 Task: Log work in the project WonderTech for the issue 'Integrate a new feedback survey feature into an existing website to gather user feedback and suggestions' spent time as '4w 6d 19h 23m' and remaining time as '1w 2d 3h 36m' and add a flag. Now add the issue to the epic 'API Integration'.
Action: Mouse moved to (539, 182)
Screenshot: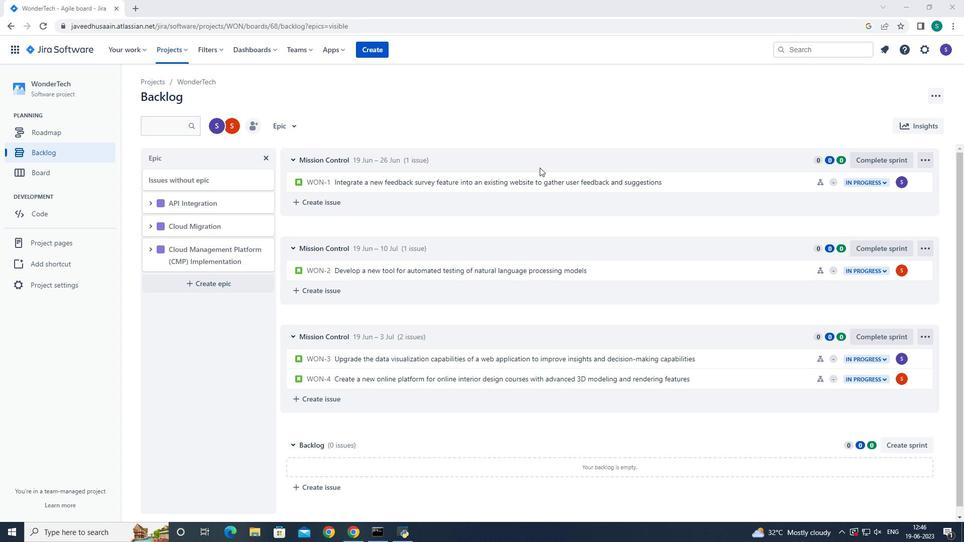 
Action: Mouse pressed left at (539, 182)
Screenshot: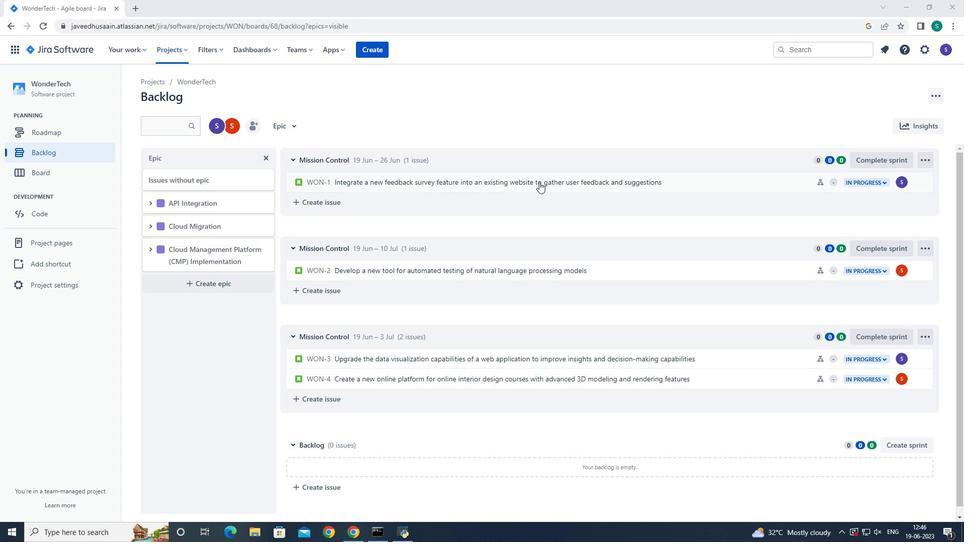 
Action: Mouse moved to (919, 156)
Screenshot: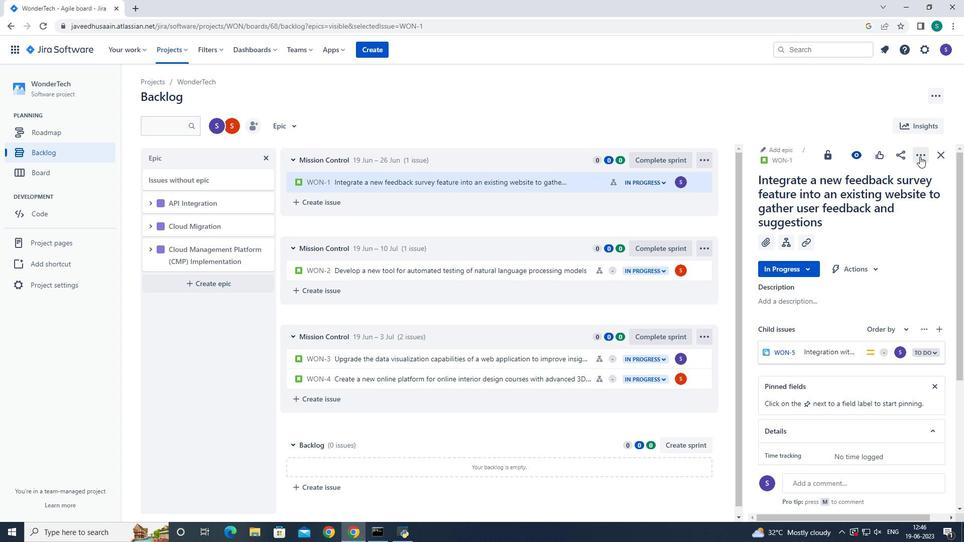 
Action: Mouse pressed left at (919, 156)
Screenshot: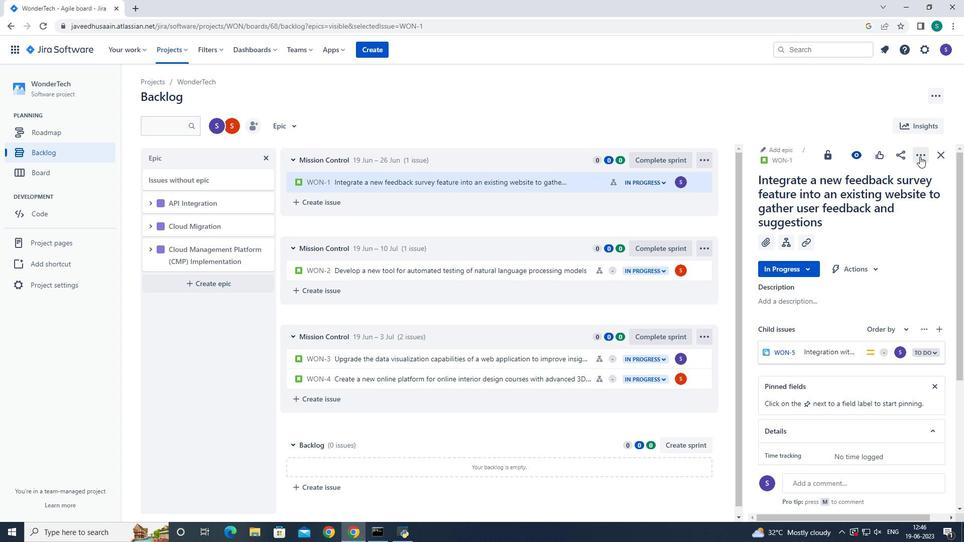 
Action: Mouse moved to (884, 179)
Screenshot: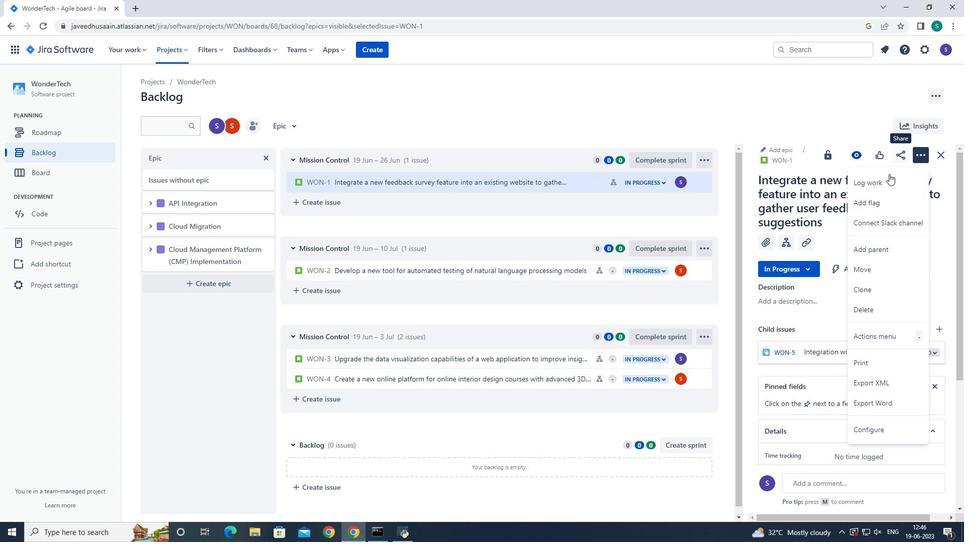 
Action: Mouse pressed left at (884, 179)
Screenshot: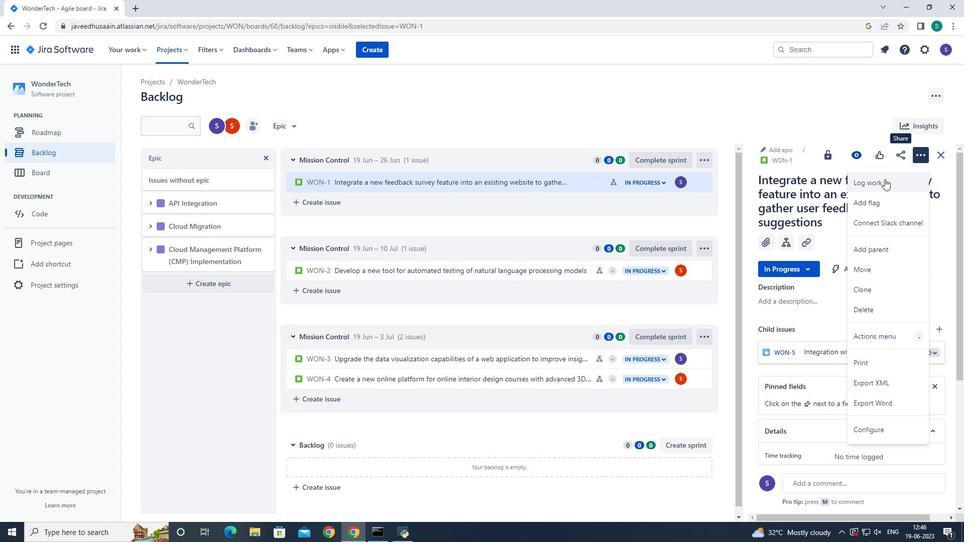 
Action: Mouse moved to (410, 147)
Screenshot: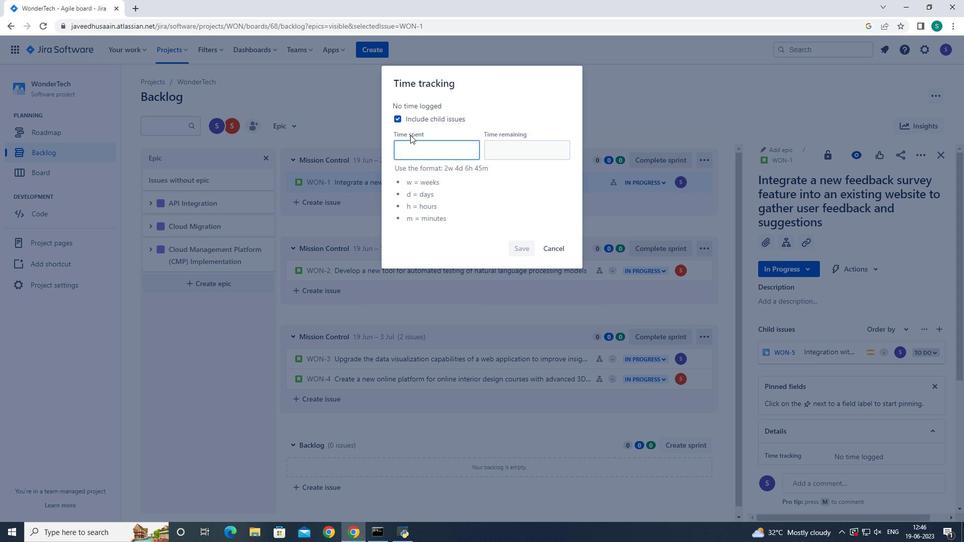 
Action: Mouse pressed left at (410, 147)
Screenshot: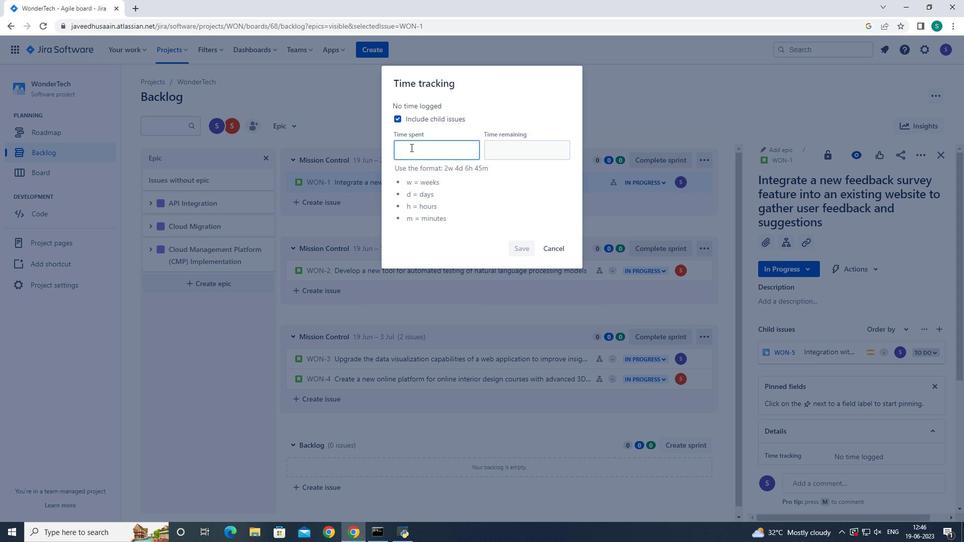 
Action: Key pressed 4w<Key.space>6d<Key.space>19h<Key.space>23m<Key.tab>1w<Key.space>2d<Key.space>3h<Key.space>36m
Screenshot: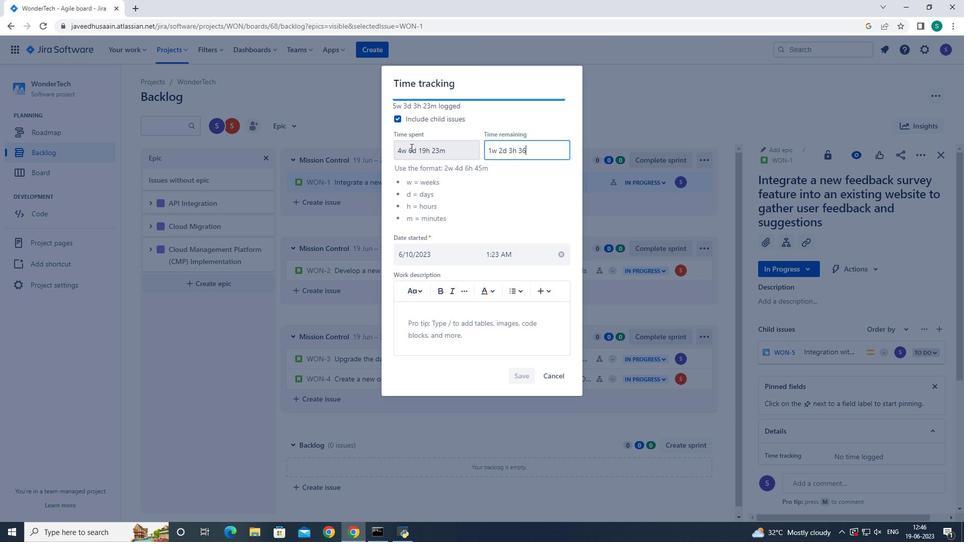 
Action: Mouse moved to (515, 374)
Screenshot: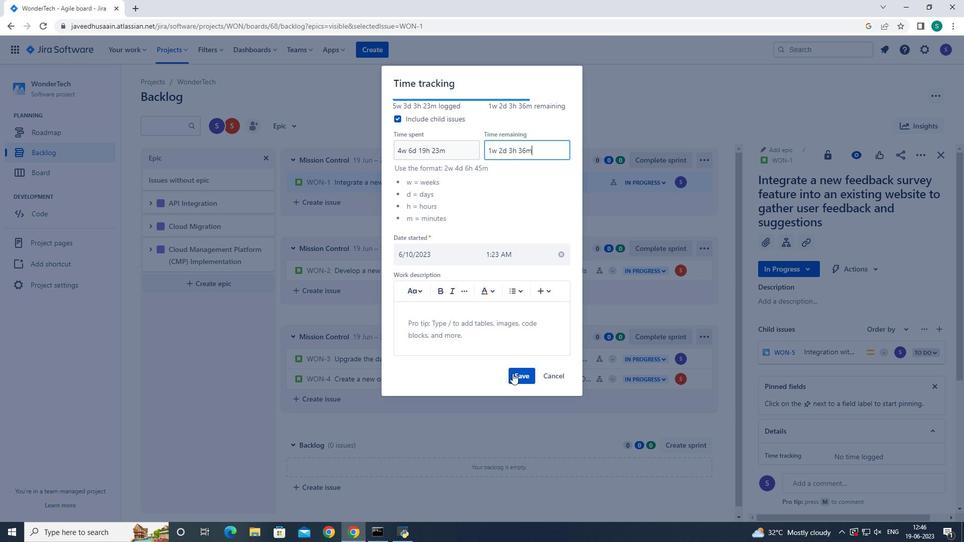 
Action: Mouse pressed left at (515, 374)
Screenshot: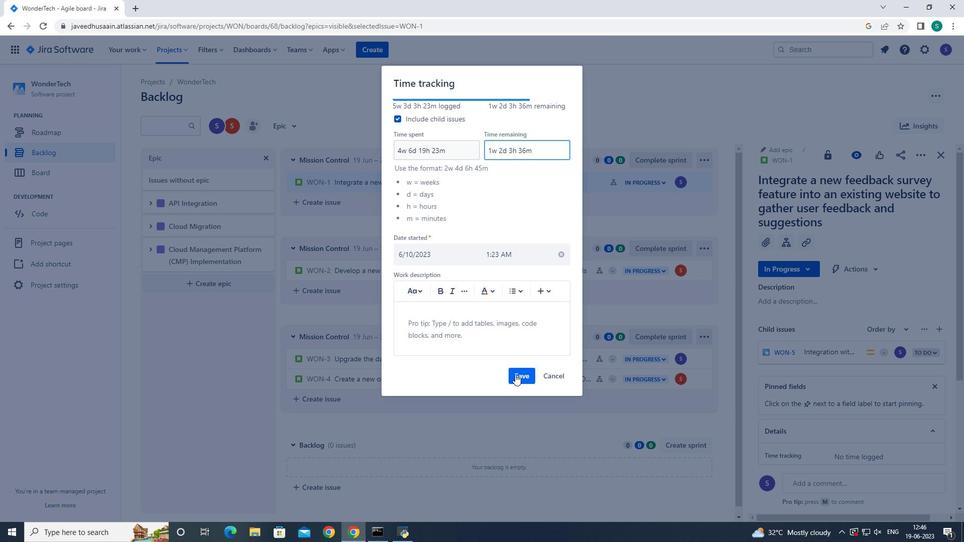 
Action: Mouse moved to (918, 155)
Screenshot: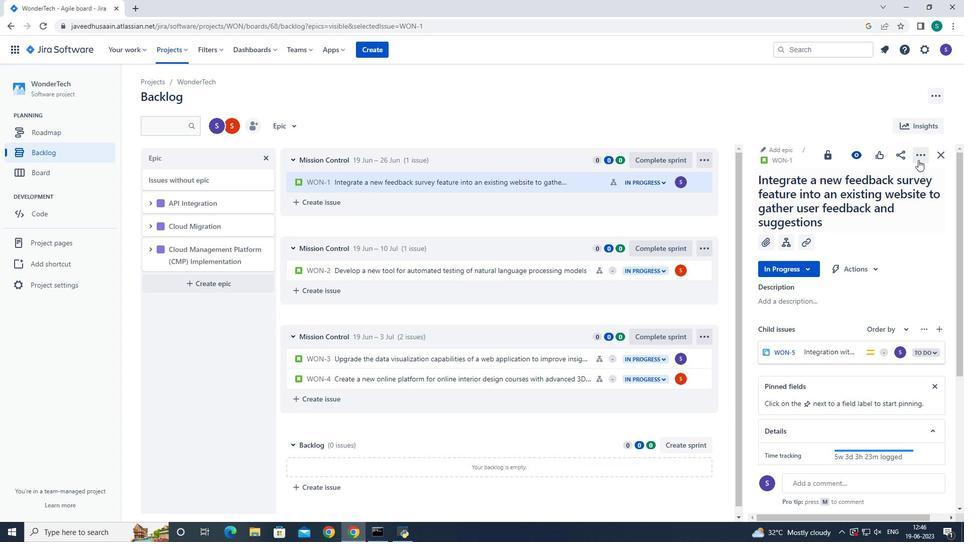 
Action: Mouse pressed left at (918, 155)
Screenshot: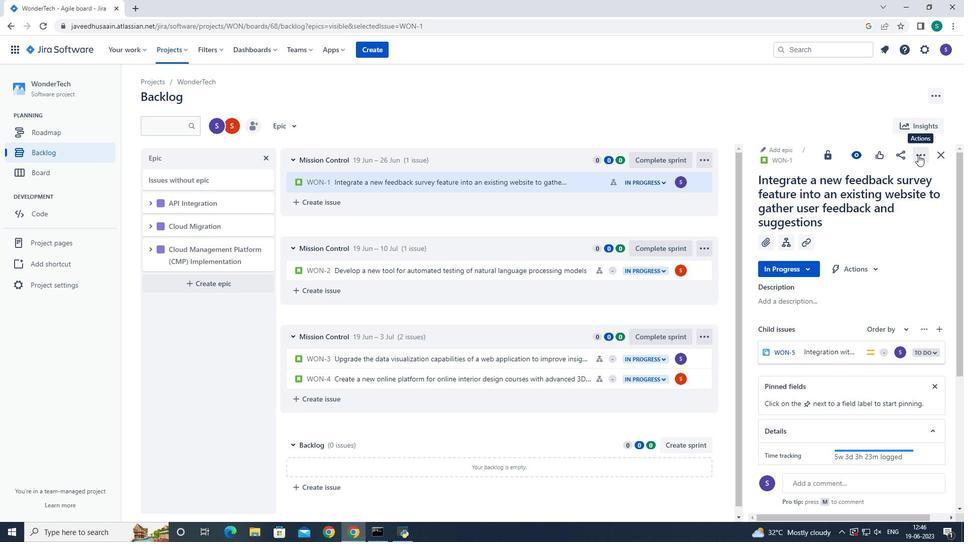
Action: Mouse moved to (887, 200)
Screenshot: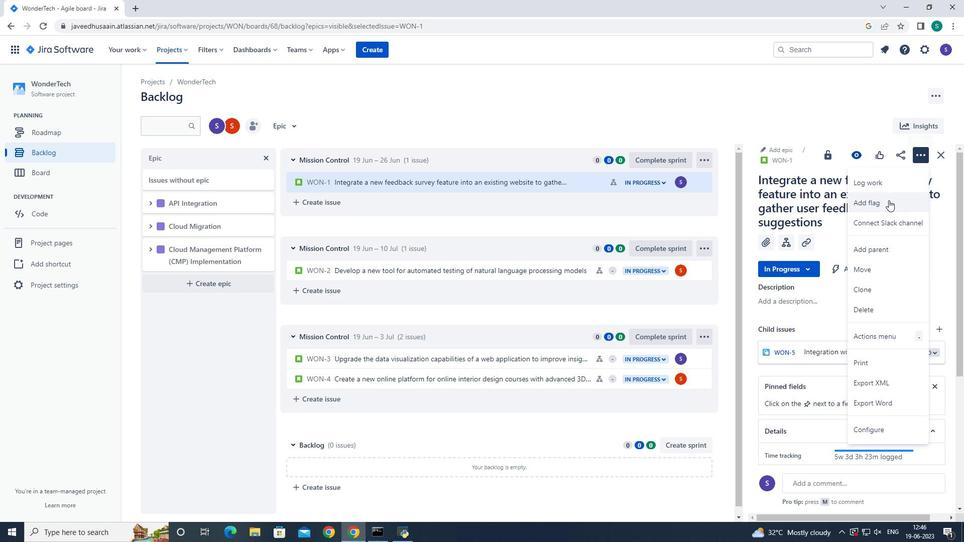 
Action: Mouse pressed left at (887, 200)
Screenshot: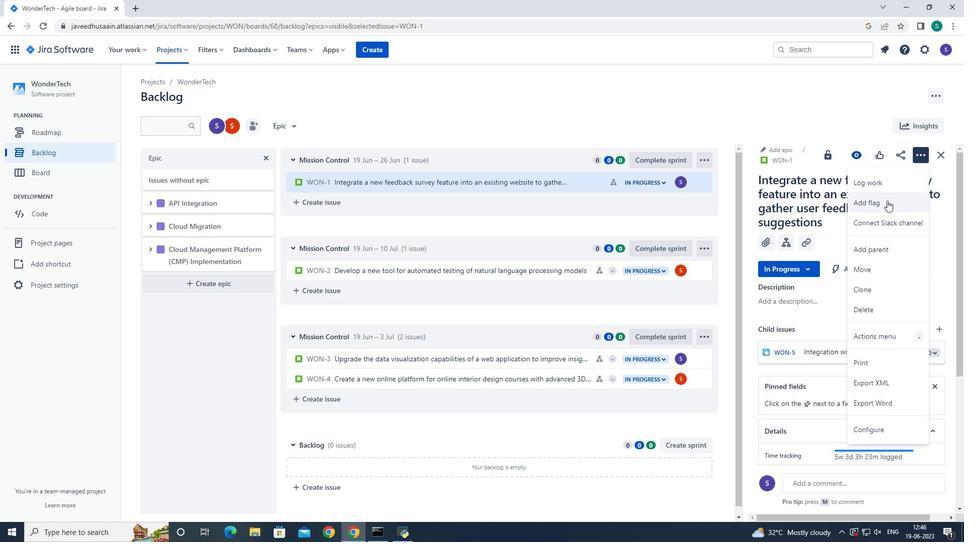 
Action: Mouse moved to (942, 152)
Screenshot: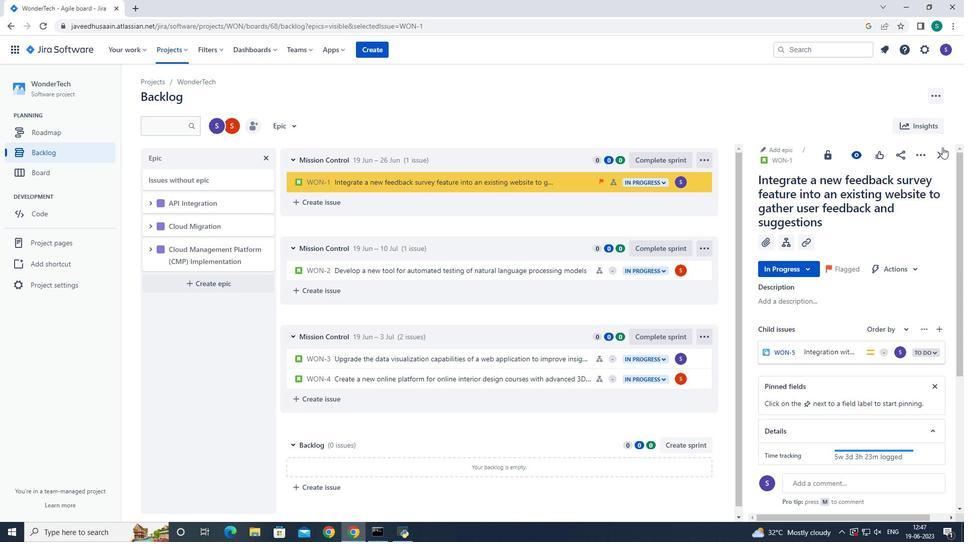 
Action: Mouse pressed left at (942, 152)
Screenshot: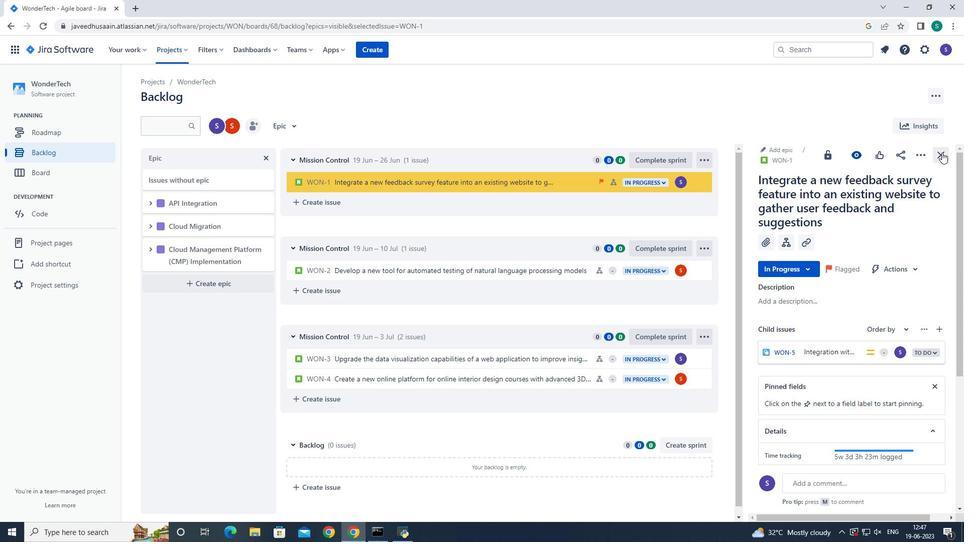 
Action: Mouse moved to (691, 181)
Screenshot: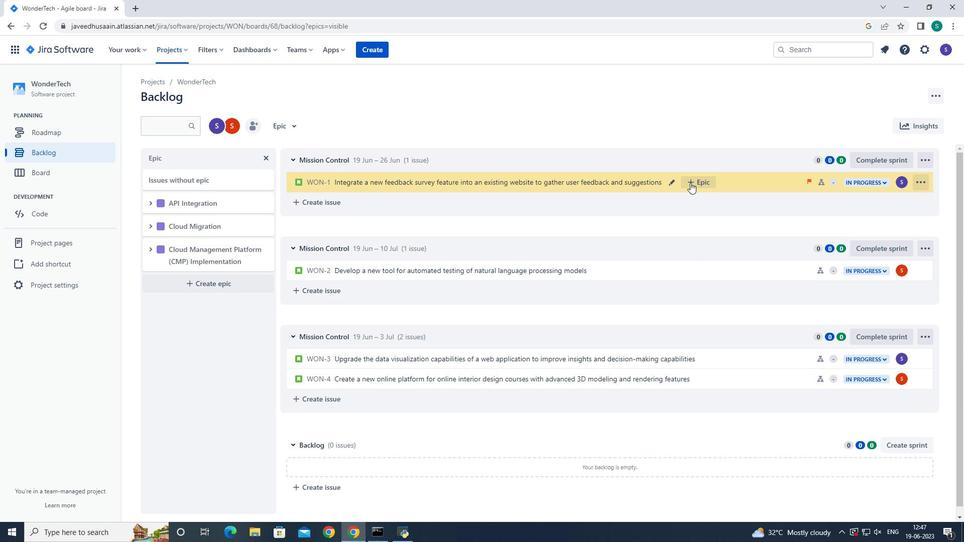 
Action: Mouse pressed left at (691, 181)
Screenshot: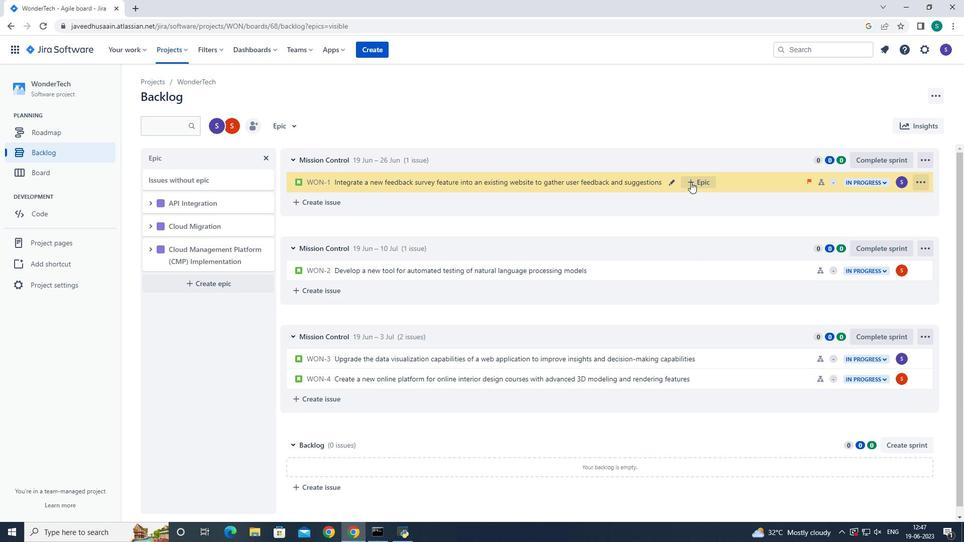 
Action: Mouse moved to (723, 258)
Screenshot: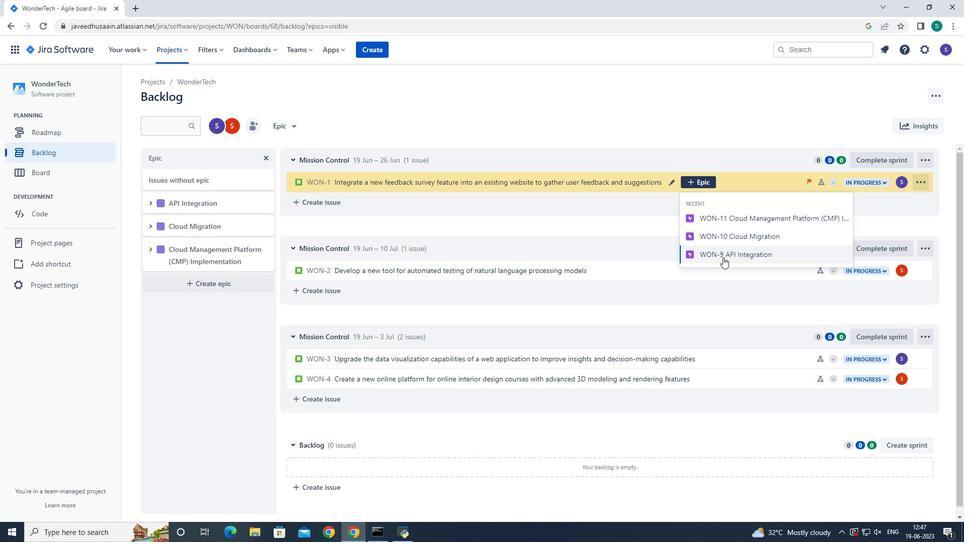 
Action: Mouse pressed left at (723, 258)
Screenshot: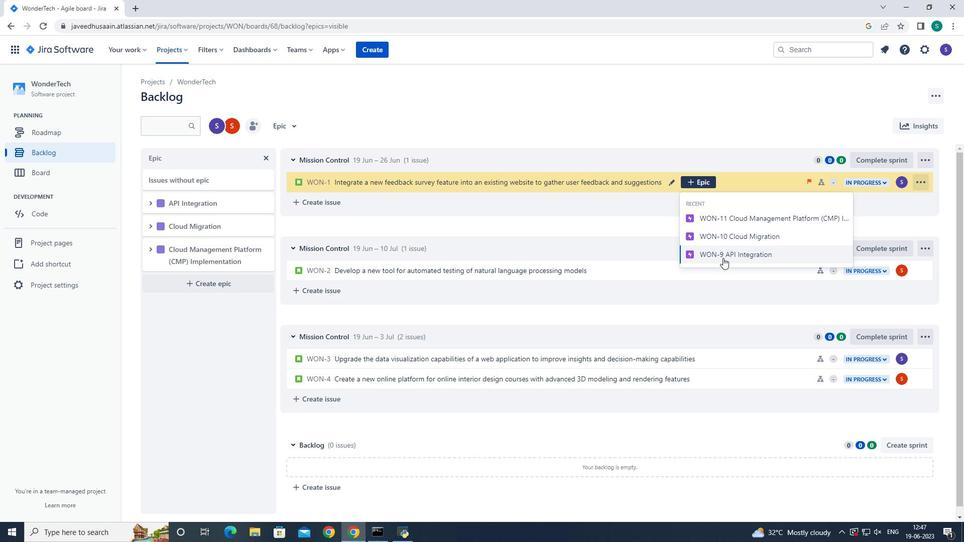 
Action: Mouse moved to (687, 247)
Screenshot: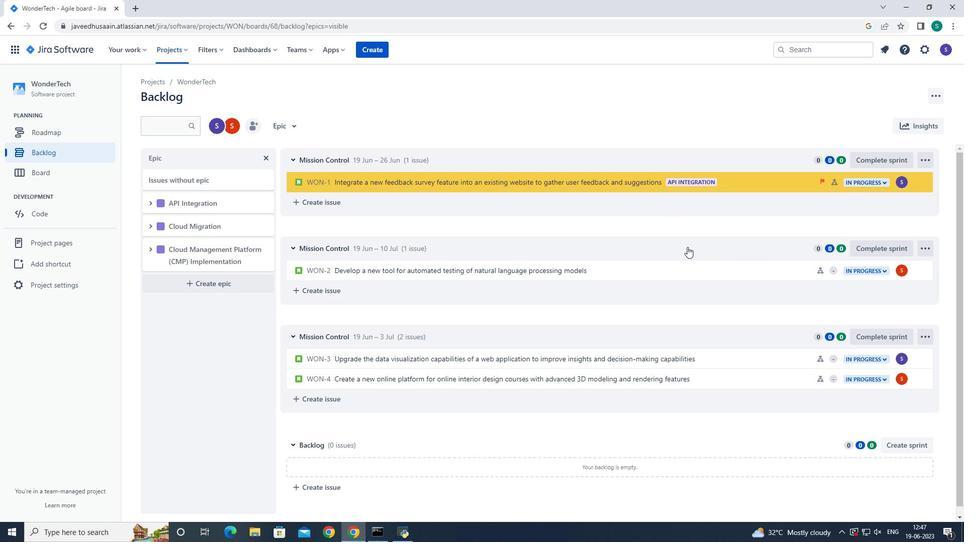 
